 Task: Use Pendulum Effect in this video Movie B.mp4
Action: Mouse moved to (264, 27)
Screenshot: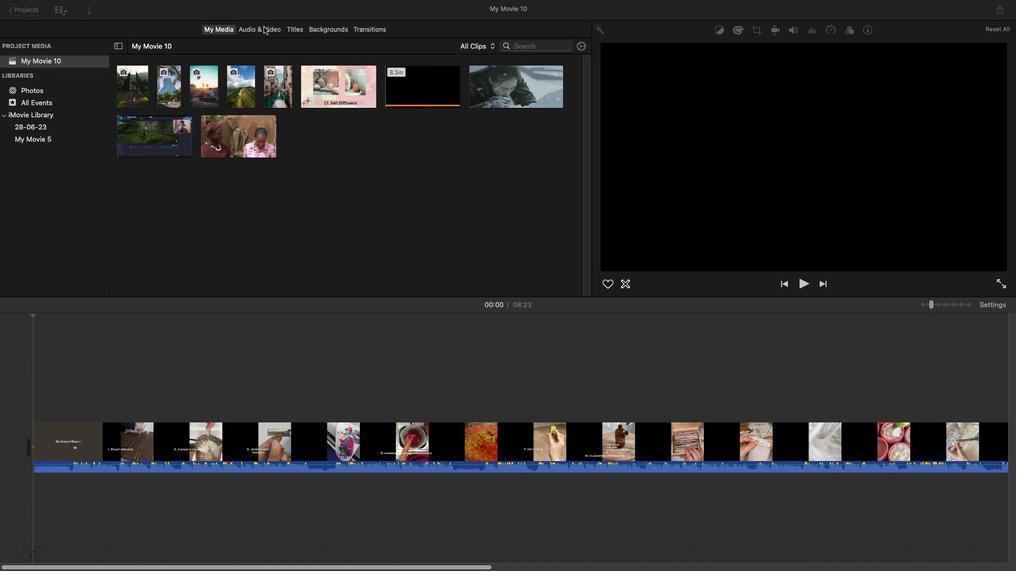 
Action: Mouse pressed left at (264, 27)
Screenshot: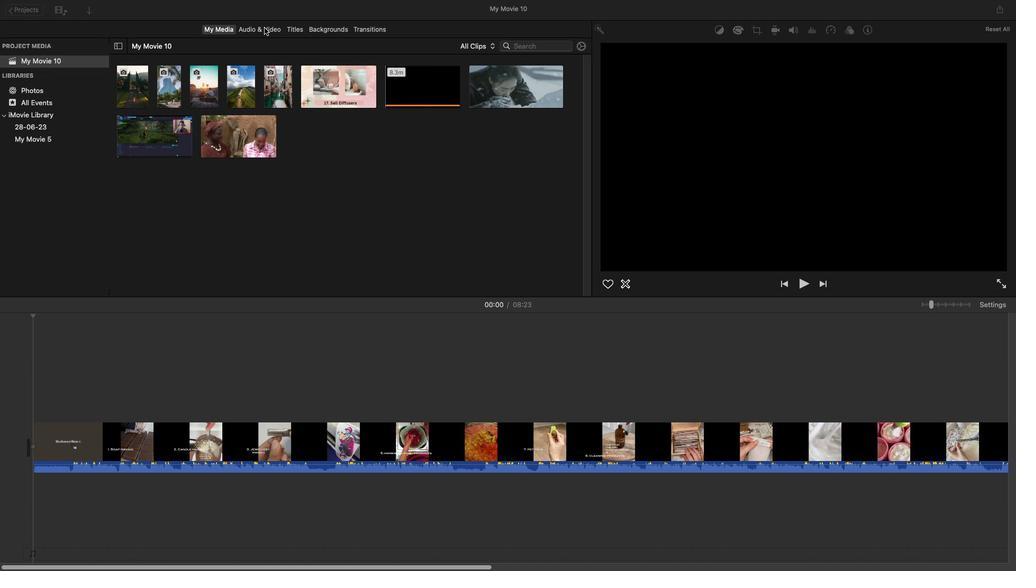 
Action: Mouse moved to (174, 184)
Screenshot: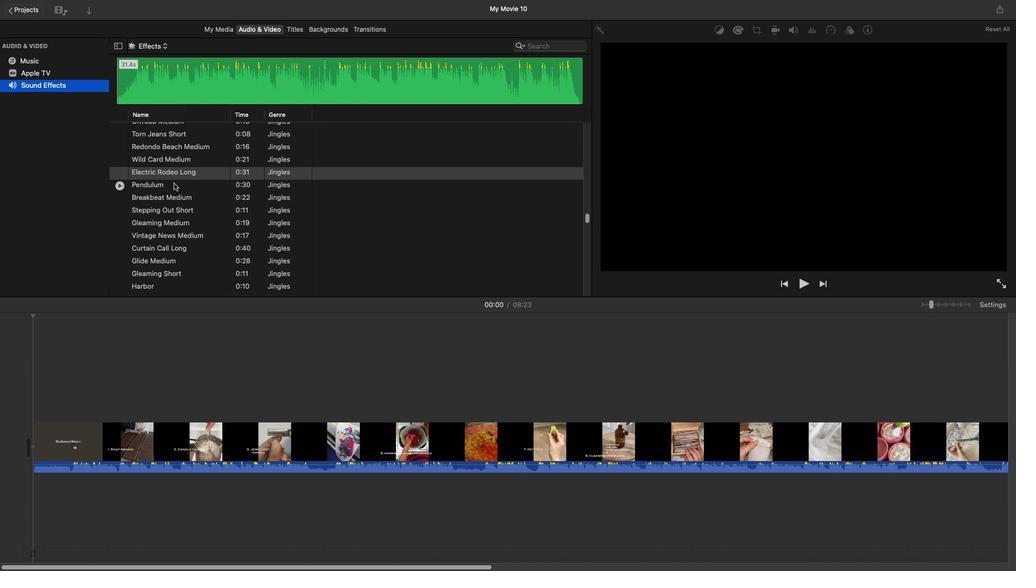 
Action: Mouse pressed left at (174, 184)
Screenshot: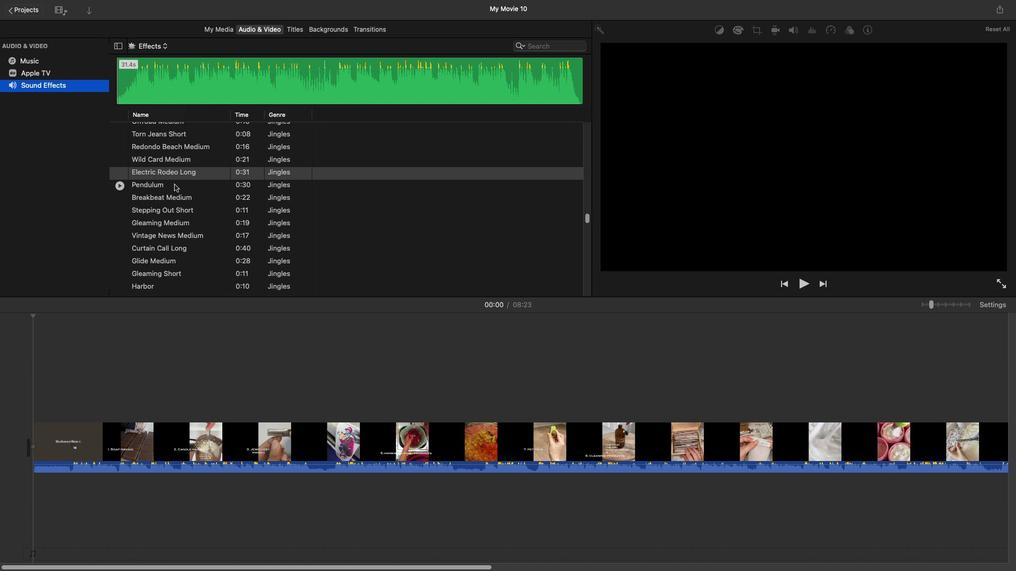 
Action: Mouse pressed left at (174, 184)
Screenshot: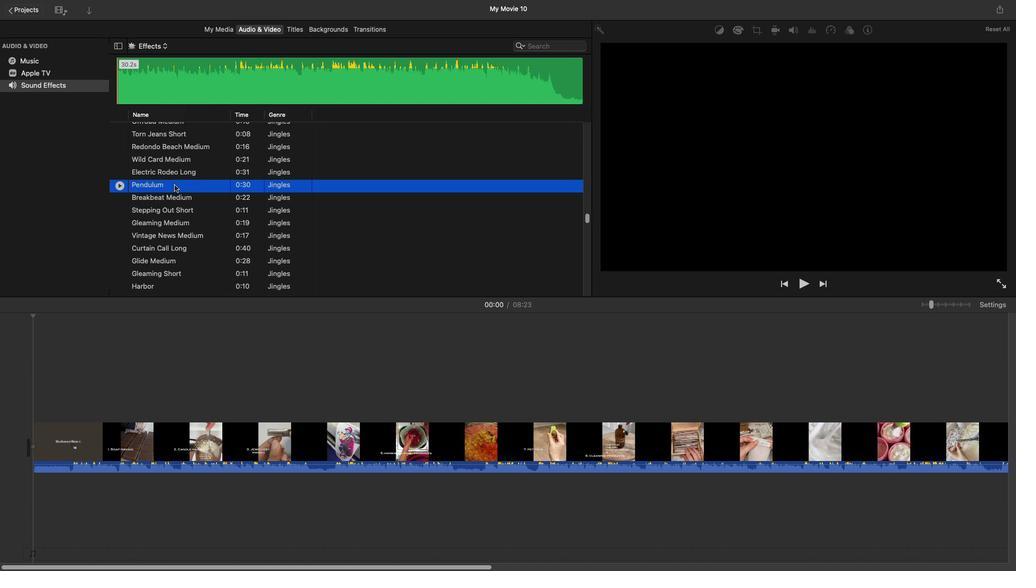 
Action: Mouse moved to (33, 507)
Screenshot: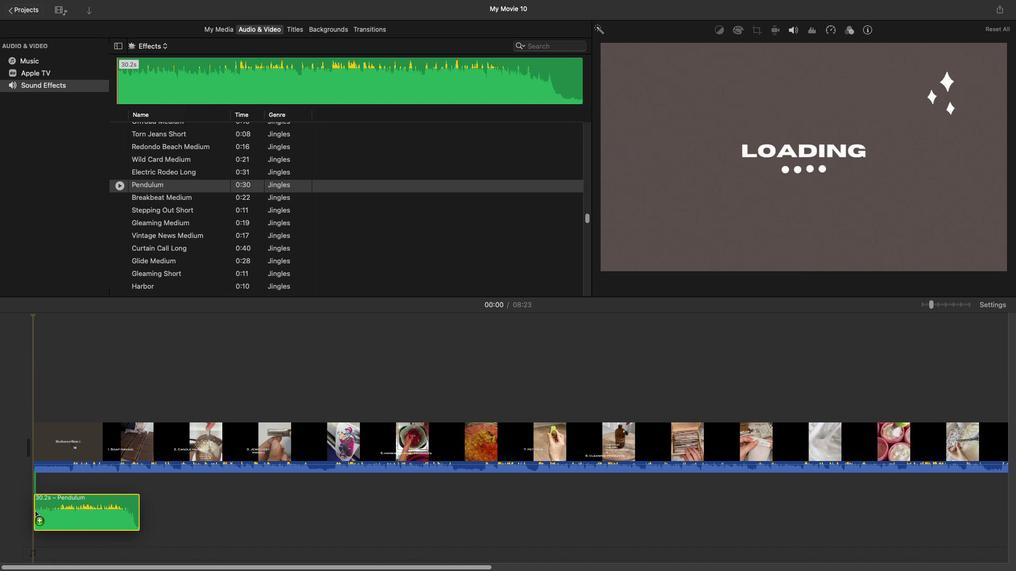 
